Task: Create a due date automation trigger when advanced on, on the monday before a card is due add fields without custom field "Resume" set to a date less than 1 working days ago at 11:00 AM.
Action: Mouse moved to (966, 74)
Screenshot: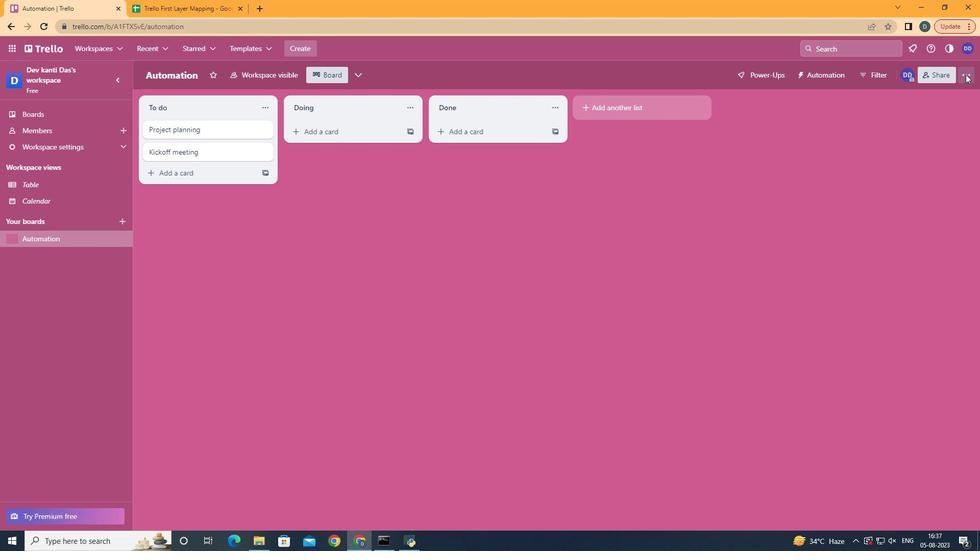 
Action: Mouse pressed left at (966, 74)
Screenshot: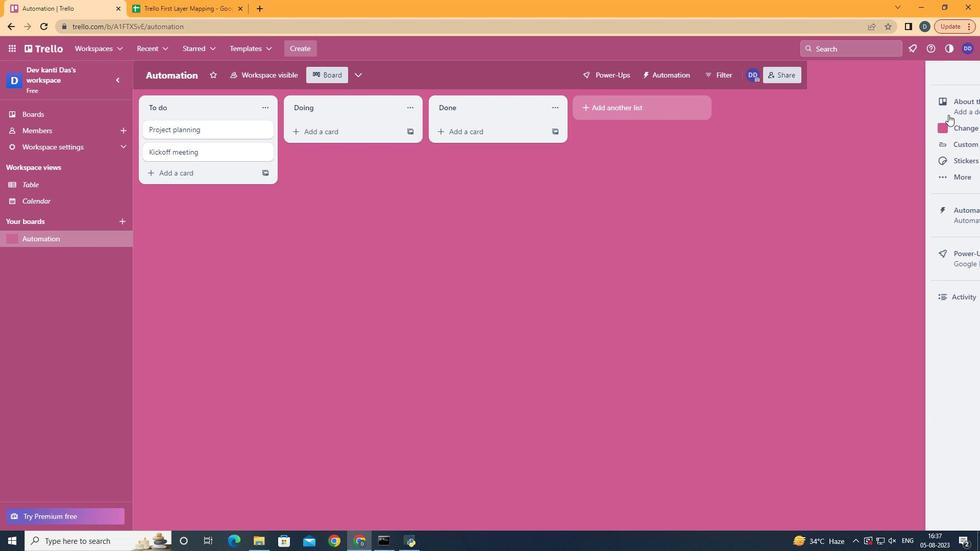 
Action: Mouse moved to (915, 214)
Screenshot: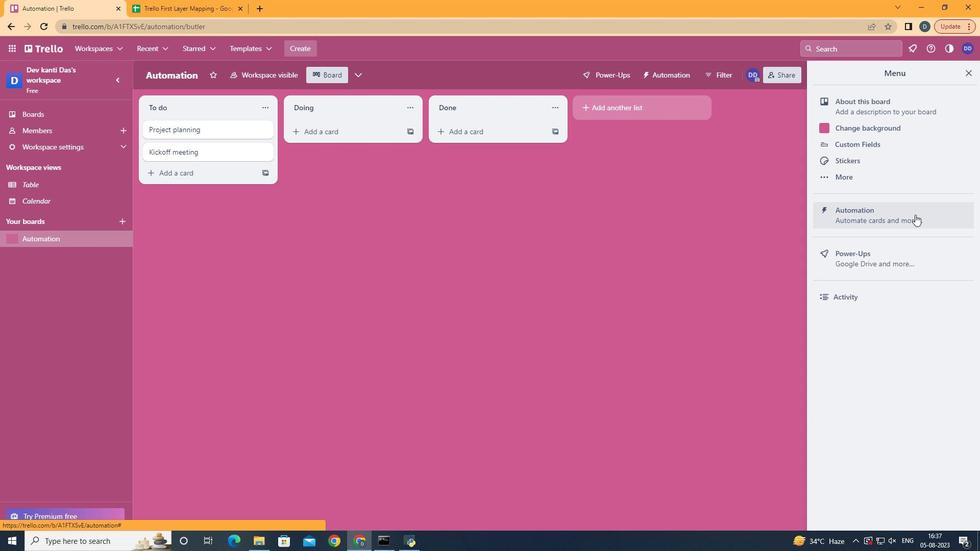 
Action: Mouse pressed left at (914, 217)
Screenshot: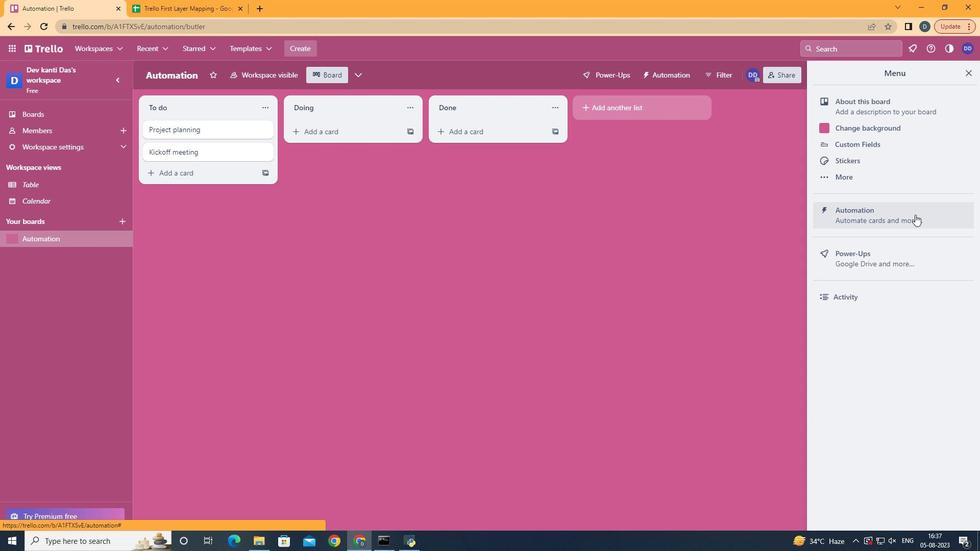 
Action: Mouse moved to (220, 207)
Screenshot: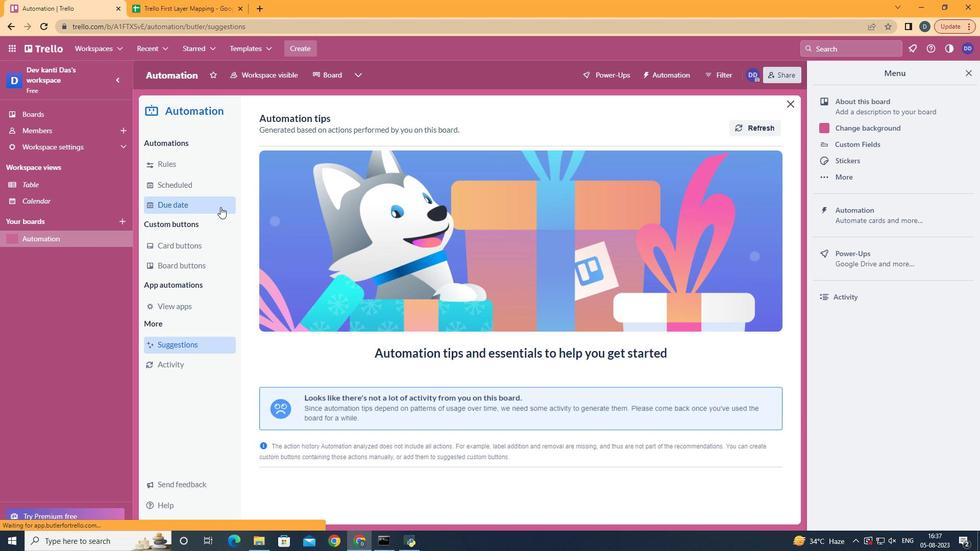 
Action: Mouse pressed left at (220, 207)
Screenshot: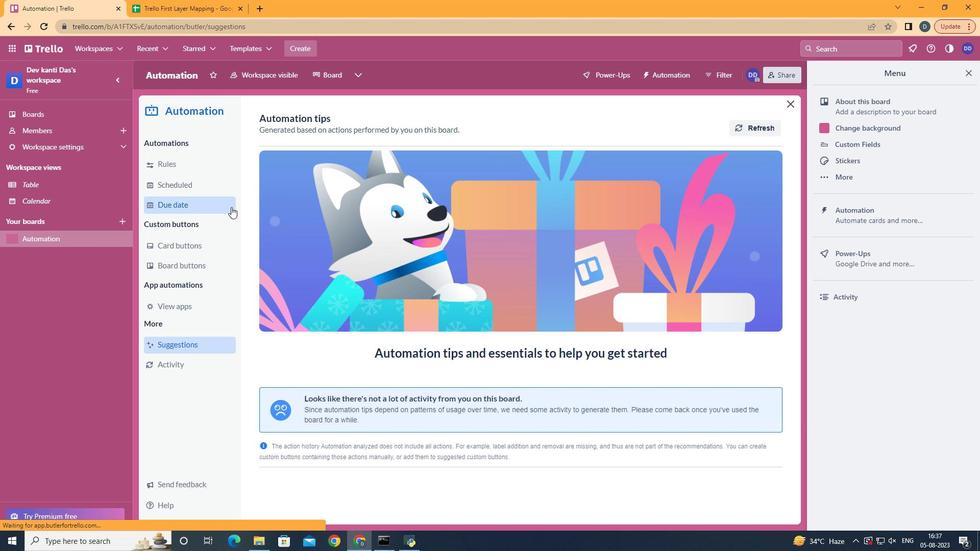 
Action: Mouse moved to (701, 119)
Screenshot: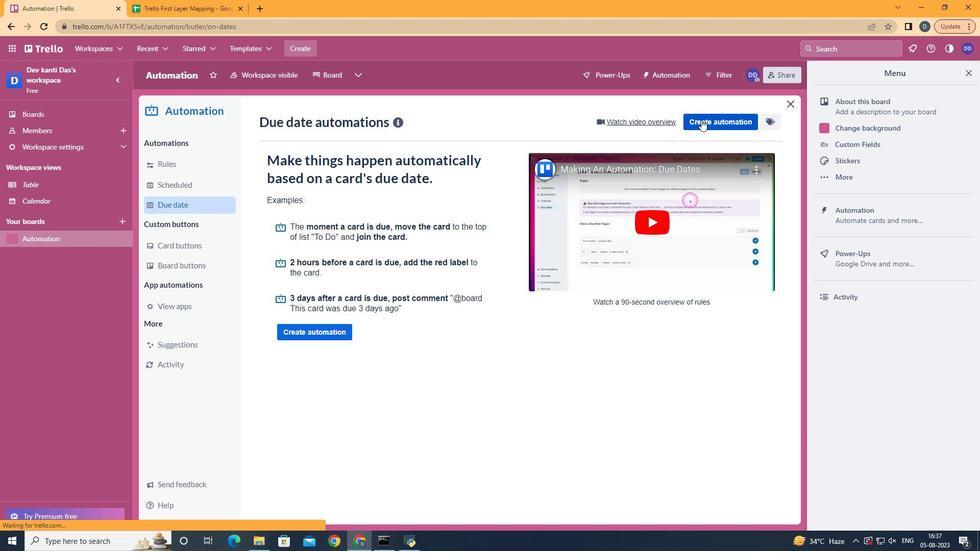
Action: Mouse pressed left at (701, 119)
Screenshot: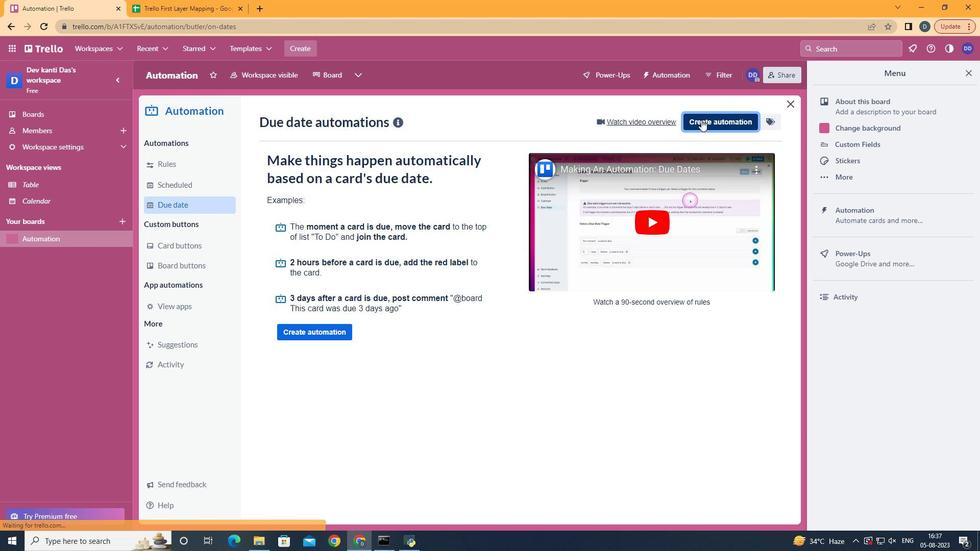 
Action: Mouse moved to (489, 220)
Screenshot: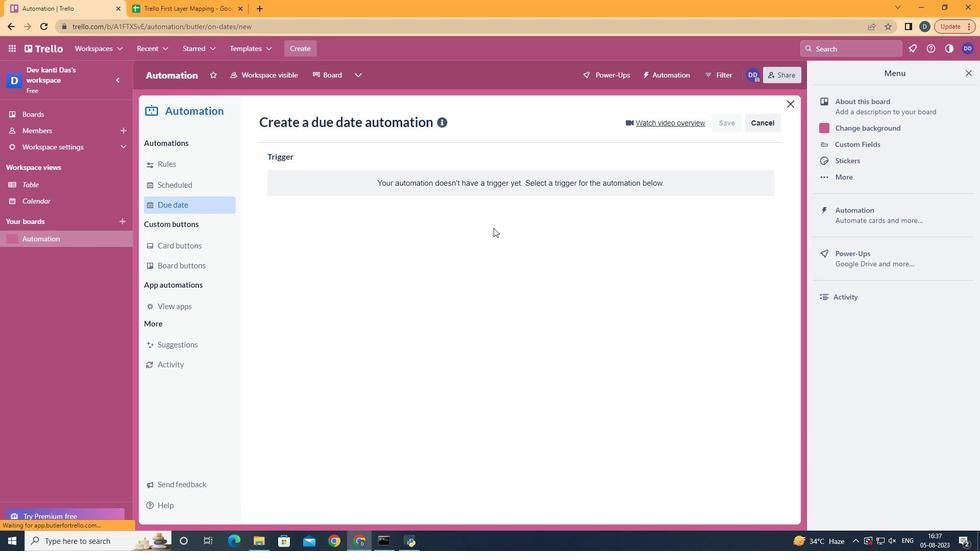 
Action: Mouse pressed left at (489, 220)
Screenshot: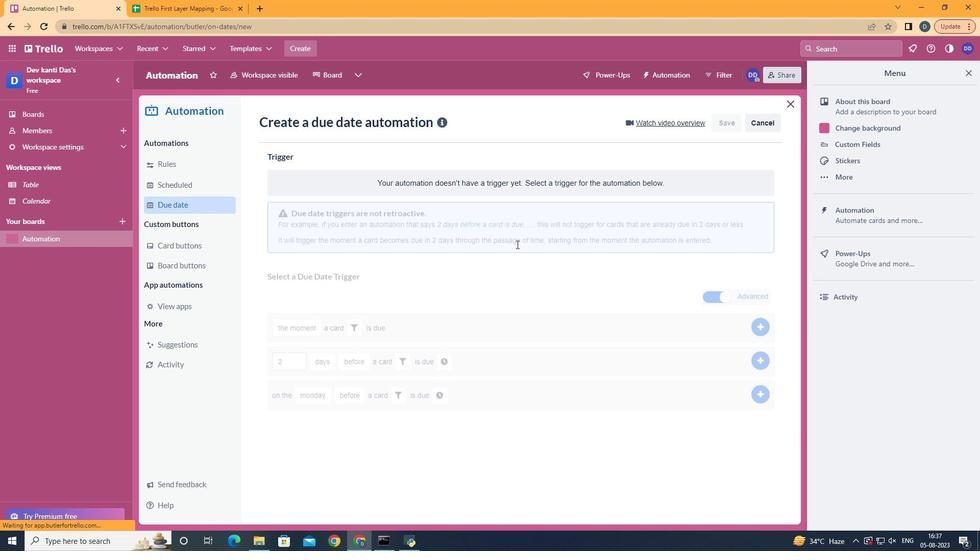 
Action: Mouse moved to (328, 270)
Screenshot: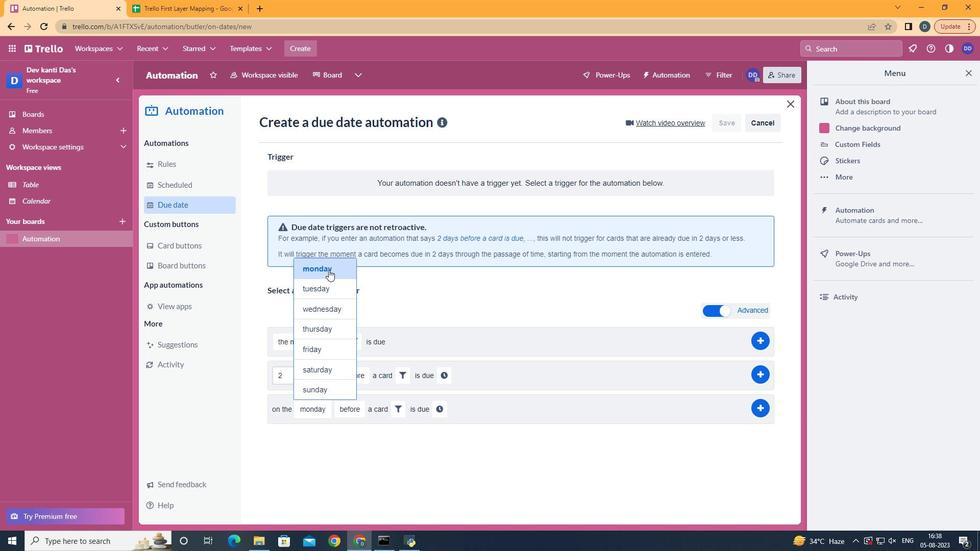 
Action: Mouse pressed left at (328, 270)
Screenshot: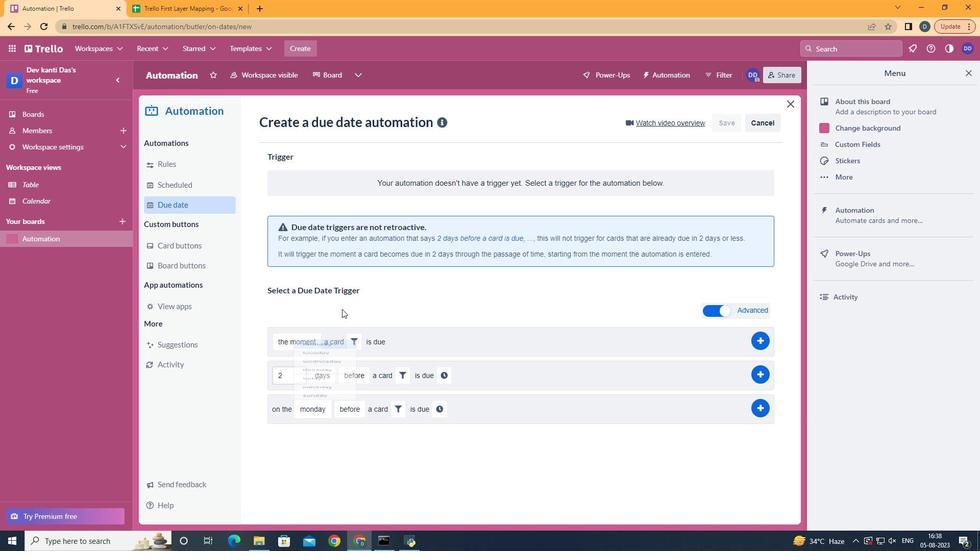
Action: Mouse moved to (351, 433)
Screenshot: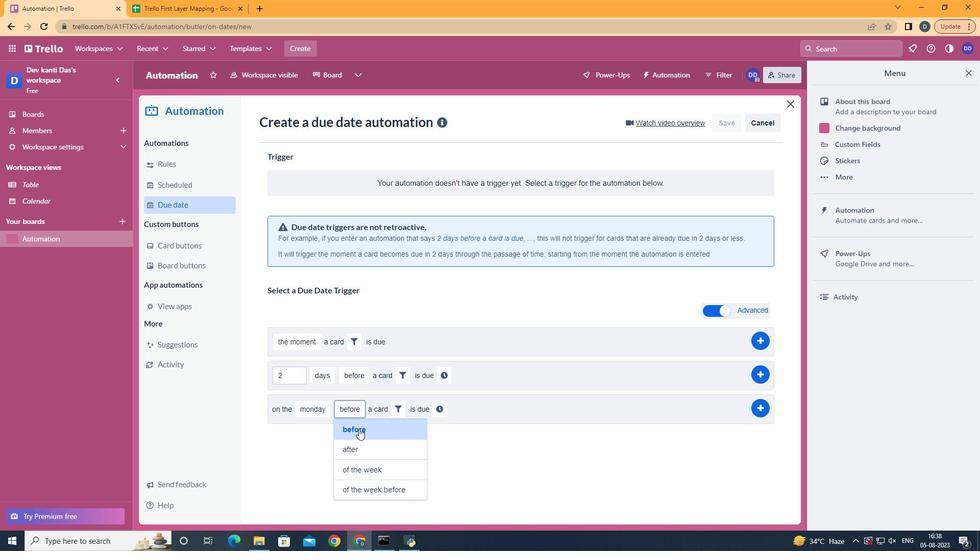 
Action: Mouse pressed left at (351, 433)
Screenshot: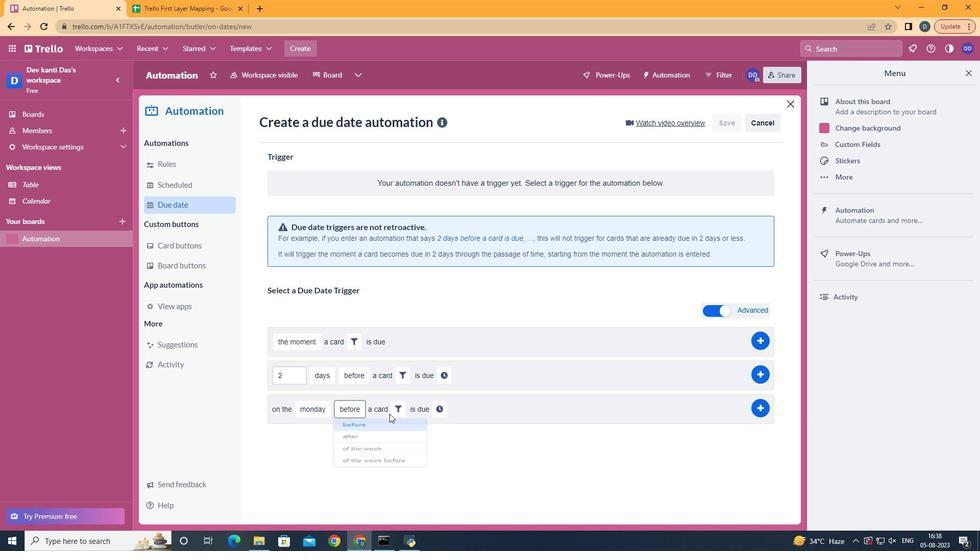 
Action: Mouse moved to (400, 407)
Screenshot: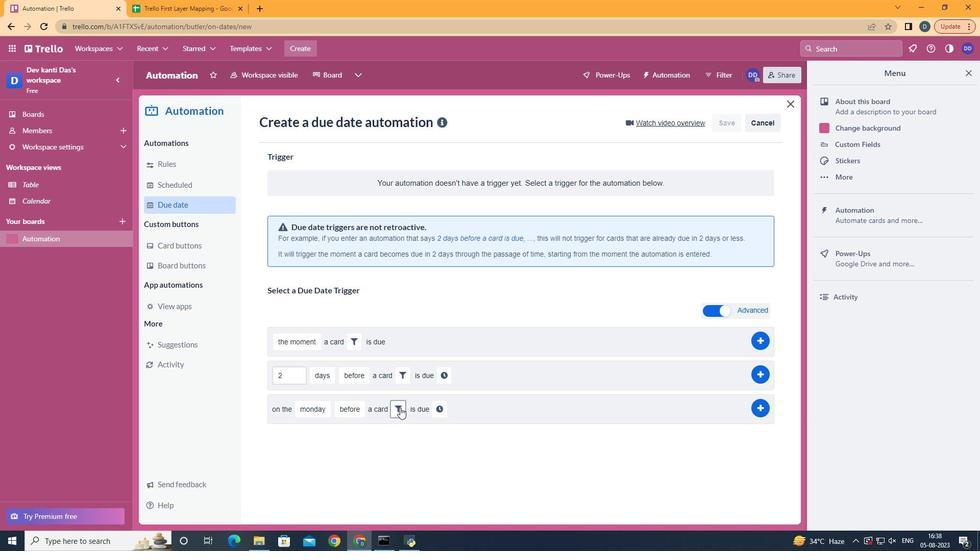 
Action: Mouse pressed left at (400, 407)
Screenshot: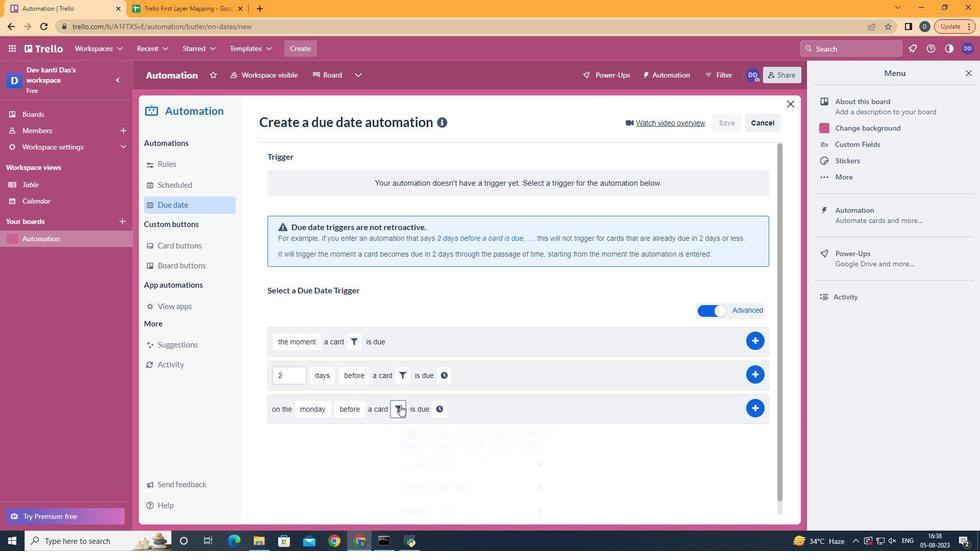 
Action: Mouse moved to (567, 443)
Screenshot: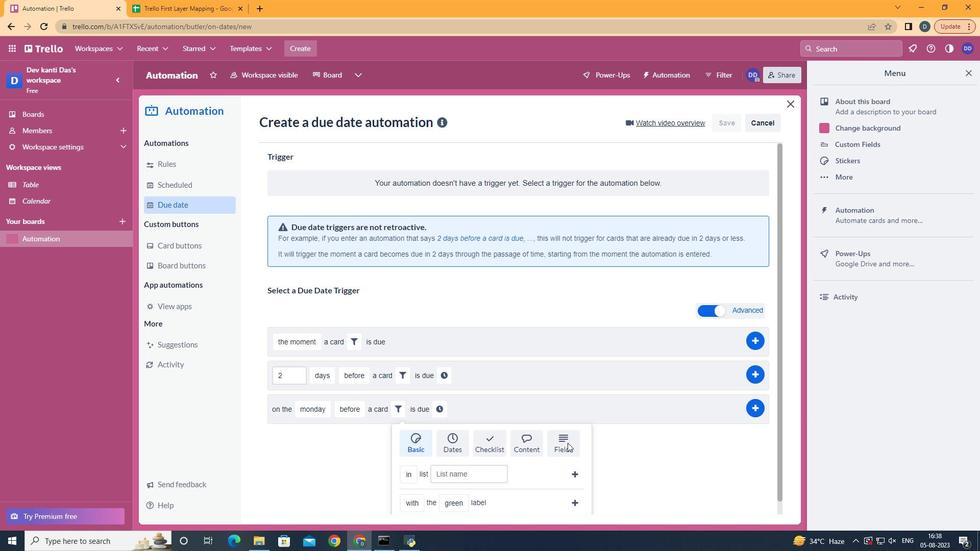 
Action: Mouse pressed left at (567, 443)
Screenshot: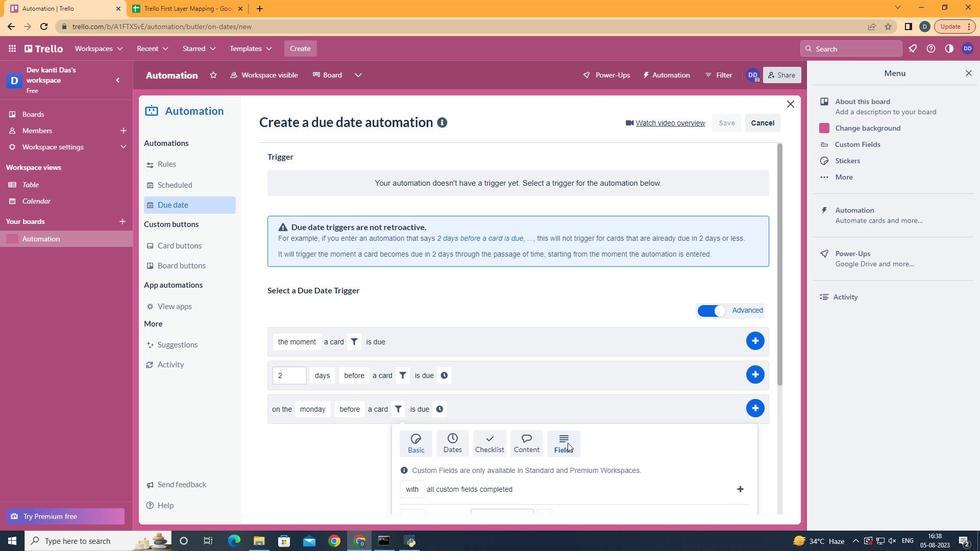 
Action: Mouse scrolled (567, 442) with delta (0, 0)
Screenshot: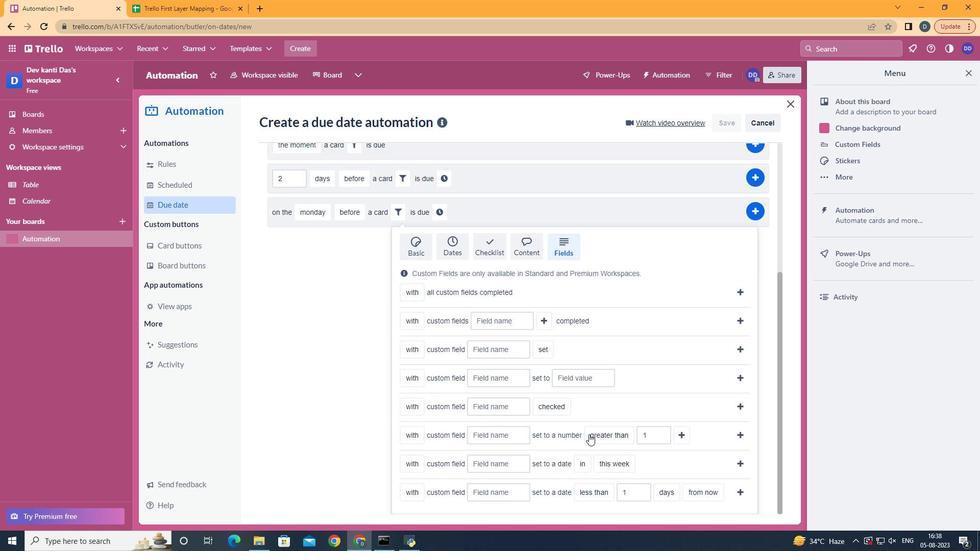 
Action: Mouse scrolled (567, 442) with delta (0, 0)
Screenshot: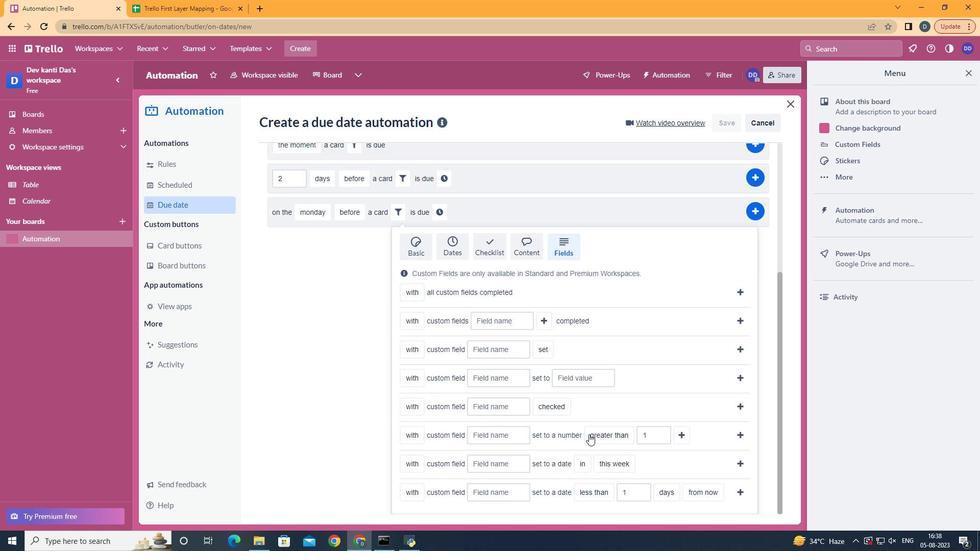 
Action: Mouse scrolled (567, 442) with delta (0, 0)
Screenshot: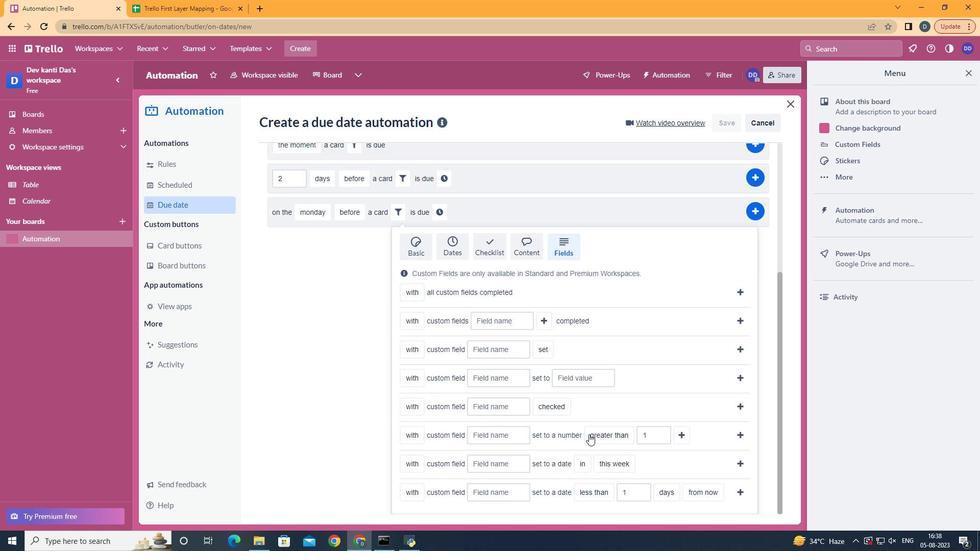 
Action: Mouse scrolled (567, 442) with delta (0, 0)
Screenshot: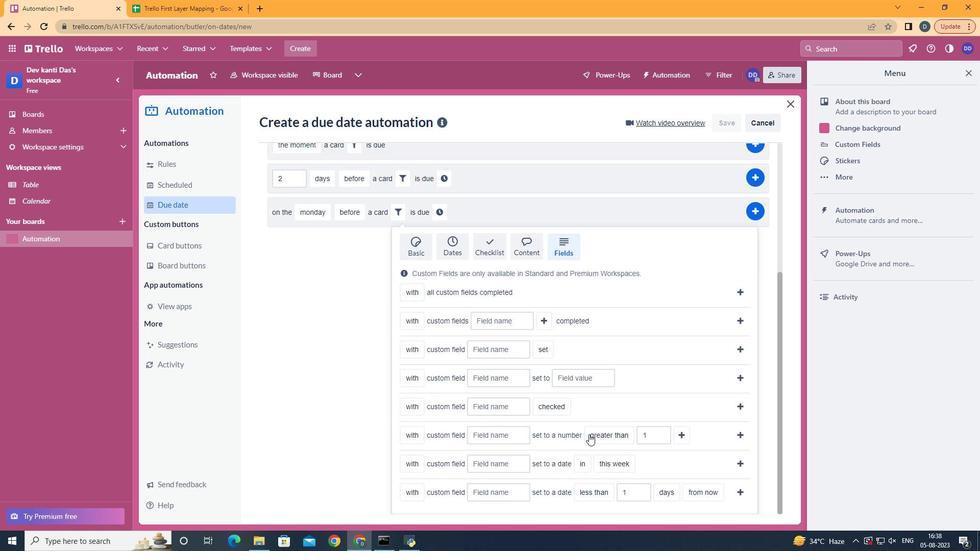 
Action: Mouse scrolled (567, 442) with delta (0, 0)
Screenshot: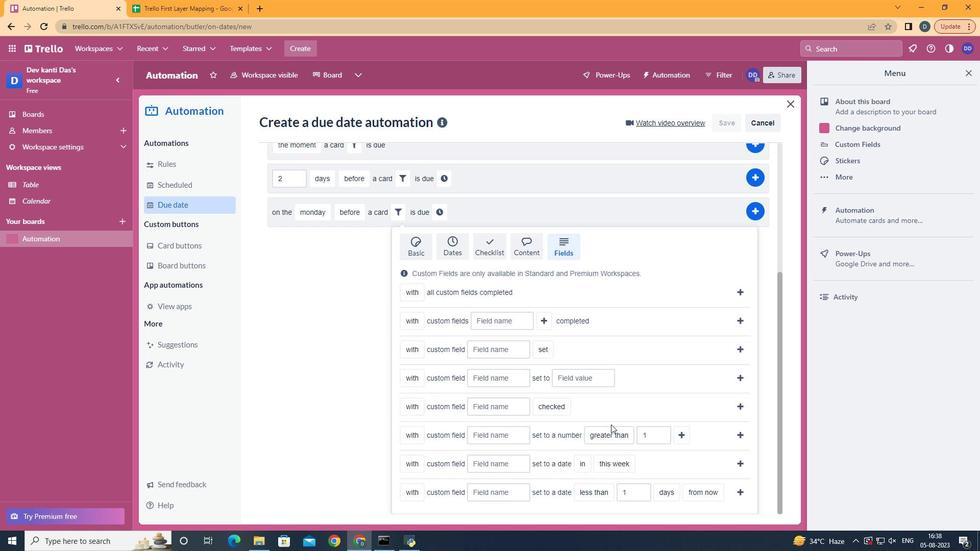 
Action: Mouse scrolled (567, 442) with delta (0, 0)
Screenshot: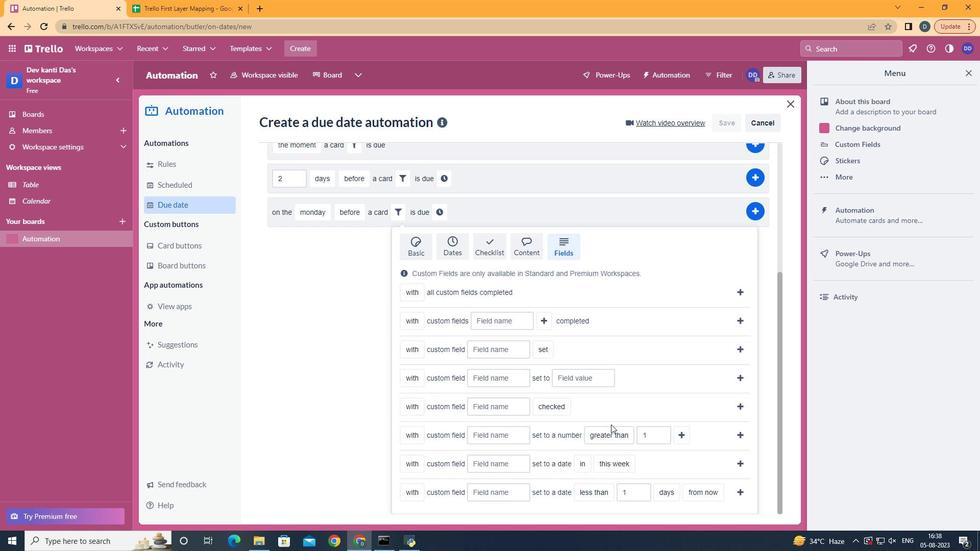 
Action: Mouse moved to (421, 472)
Screenshot: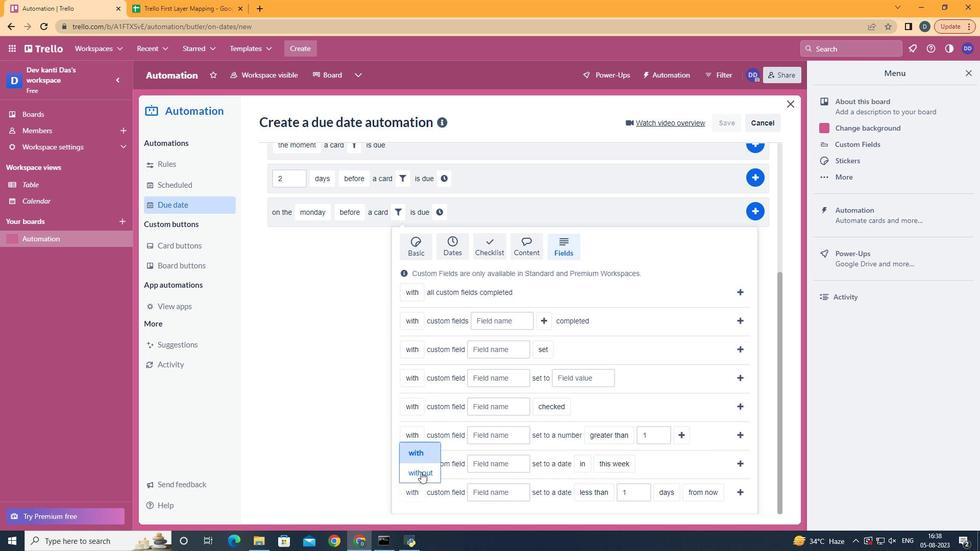 
Action: Mouse pressed left at (421, 472)
Screenshot: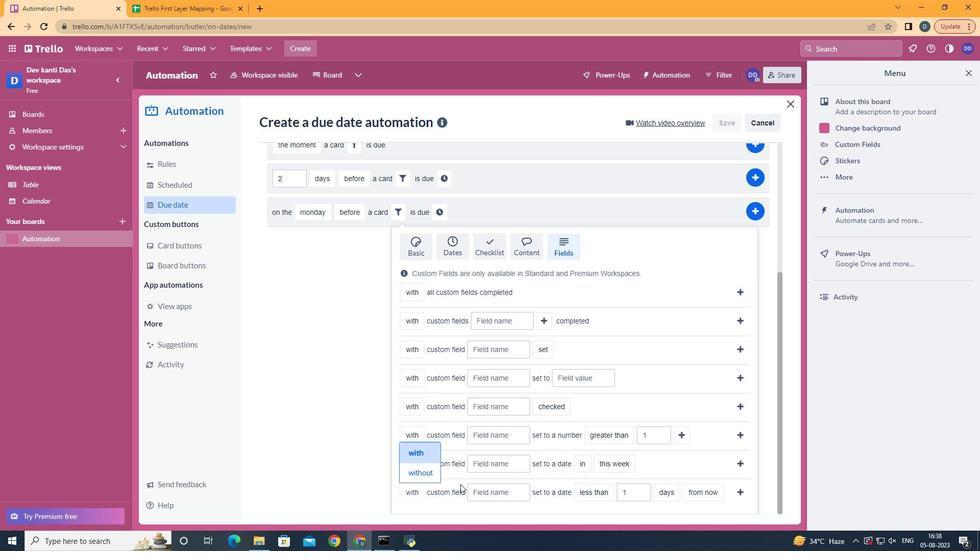
Action: Mouse moved to (515, 494)
Screenshot: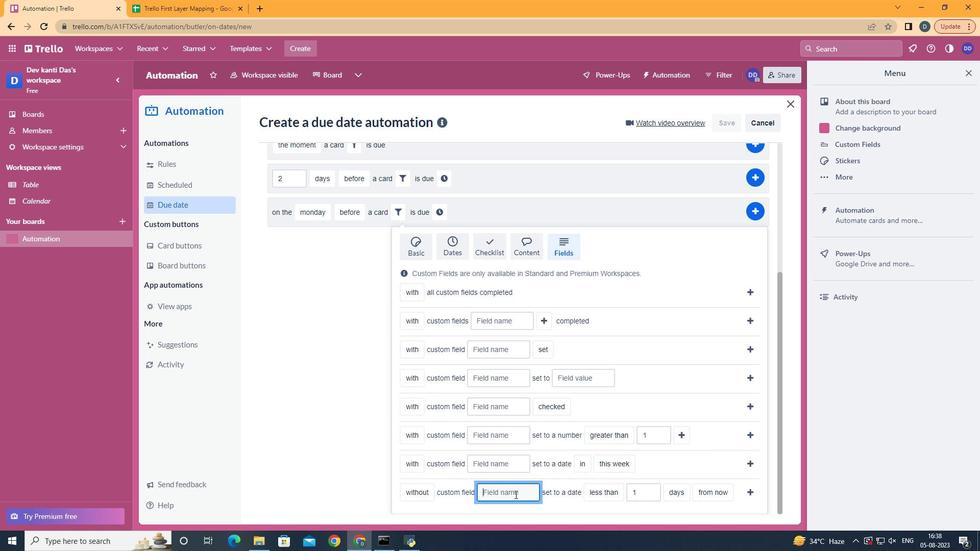 
Action: Mouse pressed left at (515, 494)
Screenshot: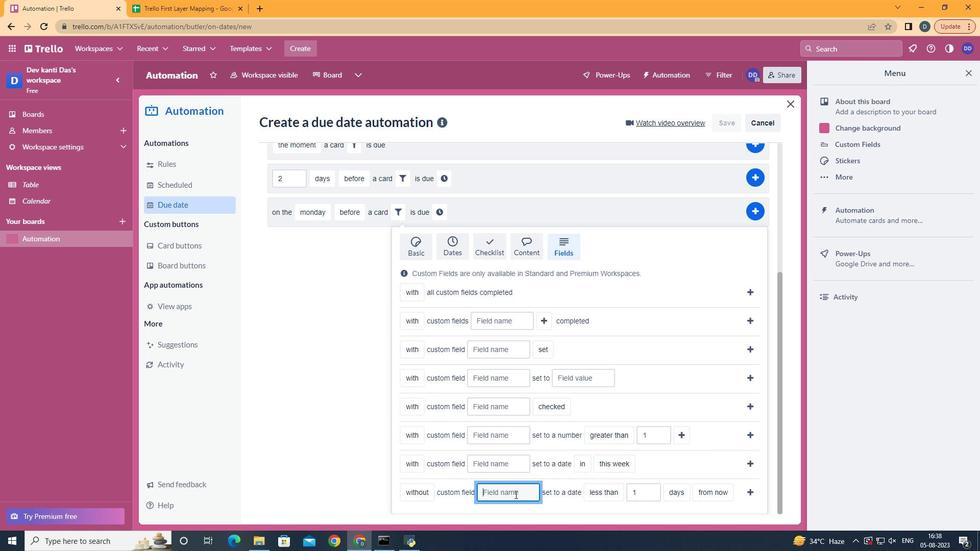 
Action: Key pressed <Key.shift>Resume
Screenshot: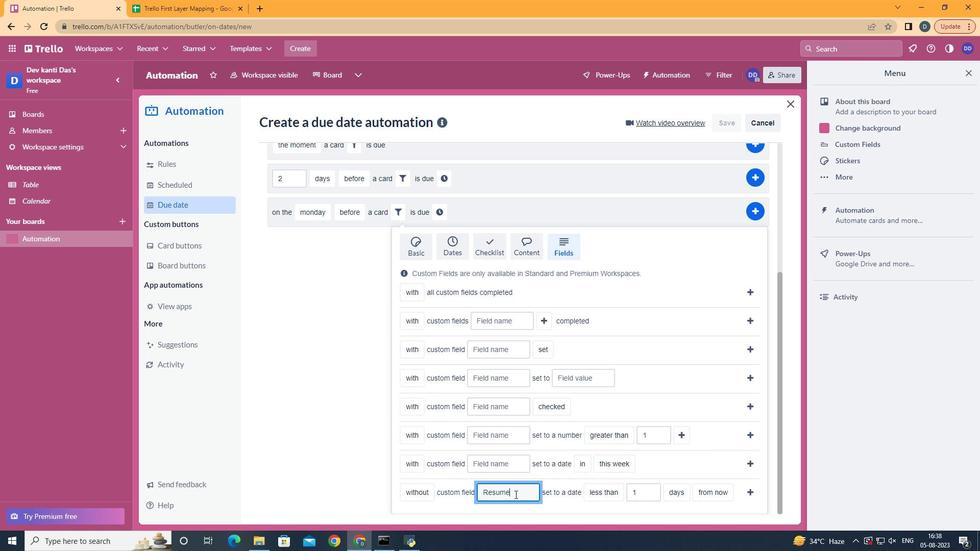 
Action: Mouse moved to (615, 415)
Screenshot: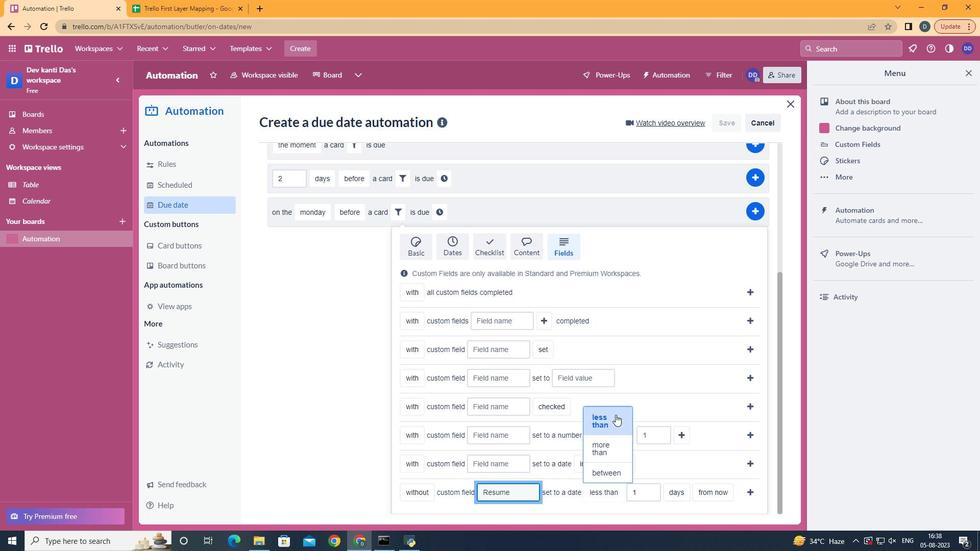 
Action: Mouse pressed left at (615, 415)
Screenshot: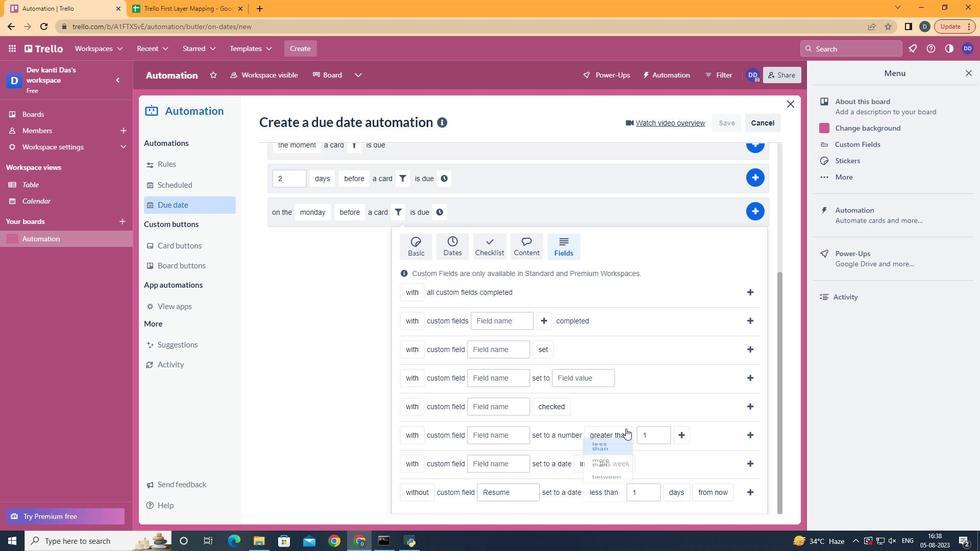 
Action: Mouse moved to (678, 472)
Screenshot: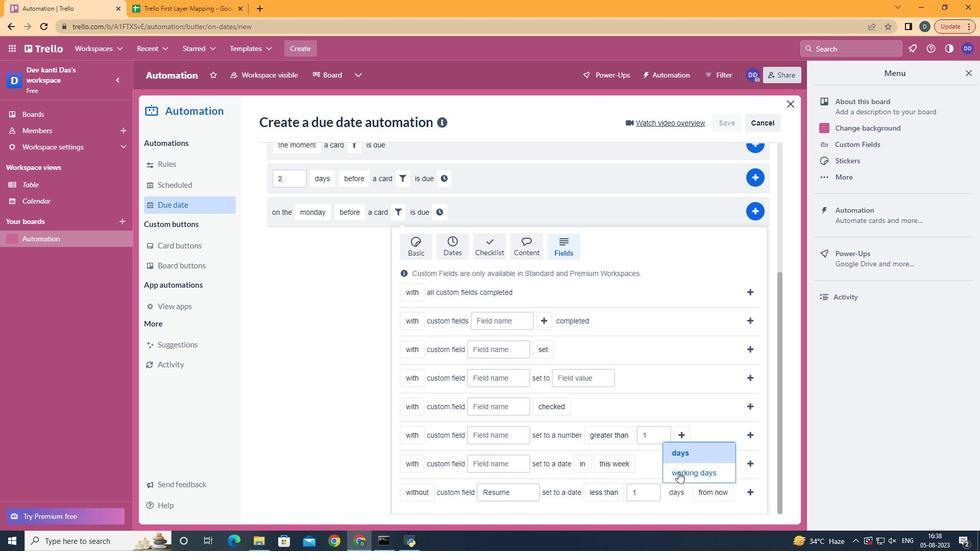 
Action: Mouse pressed left at (678, 472)
Screenshot: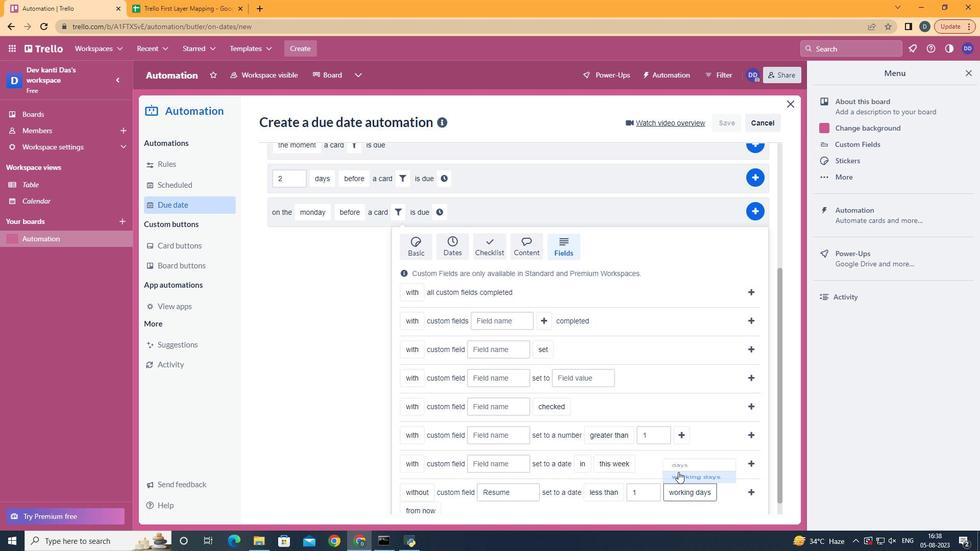 
Action: Mouse scrolled (678, 471) with delta (0, 0)
Screenshot: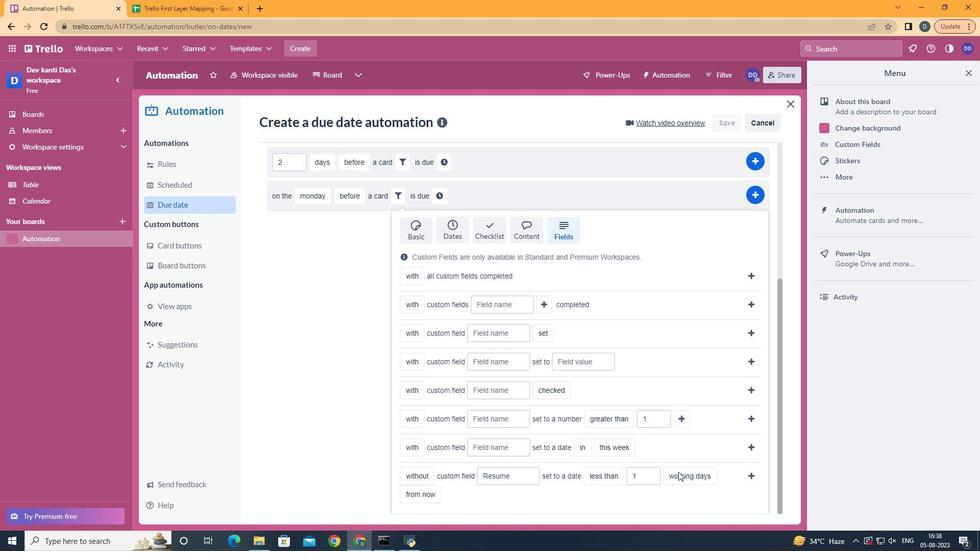 
Action: Mouse scrolled (678, 471) with delta (0, 0)
Screenshot: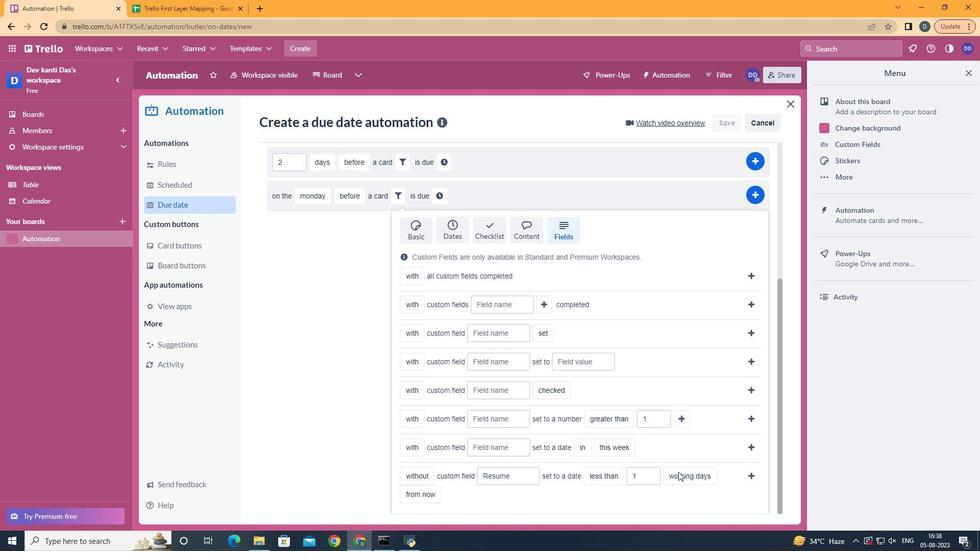 
Action: Mouse scrolled (678, 471) with delta (0, 0)
Screenshot: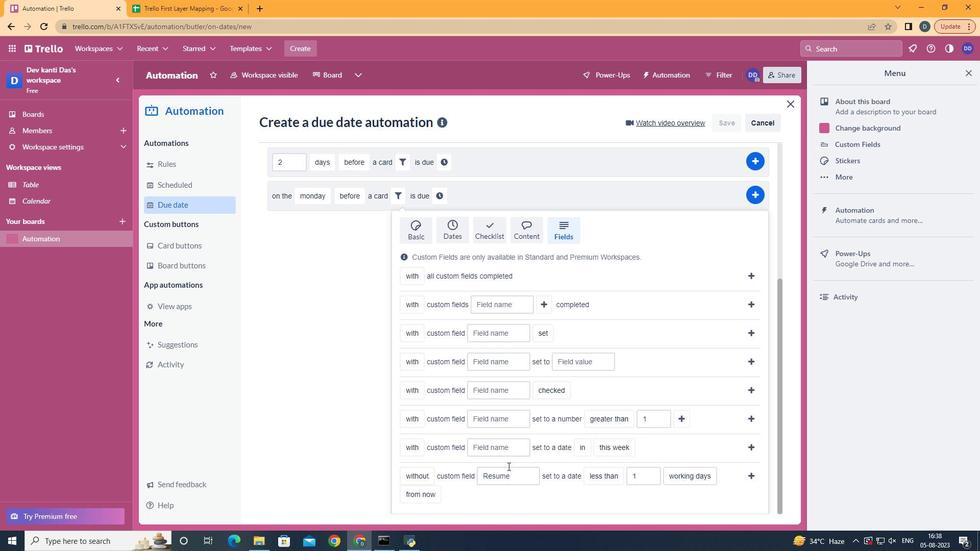 
Action: Mouse scrolled (678, 471) with delta (0, 0)
Screenshot: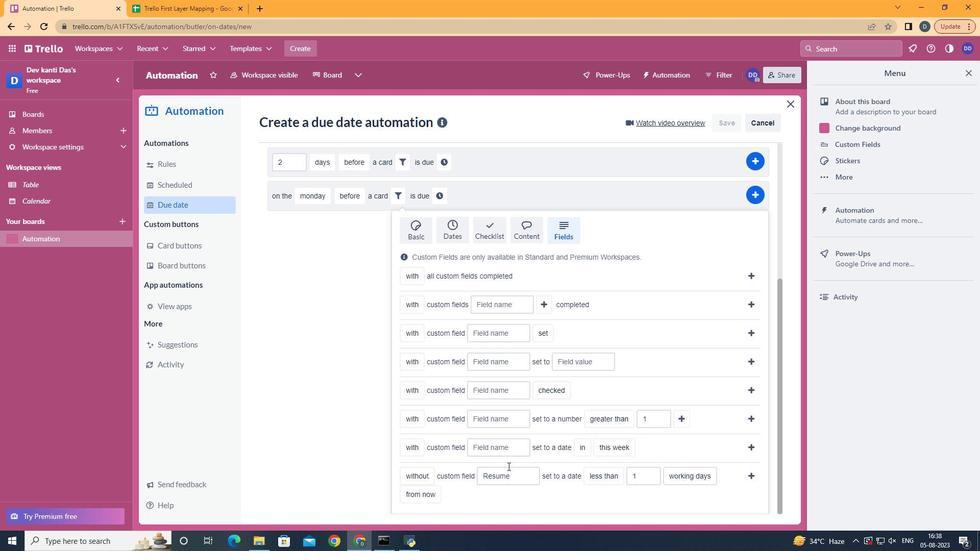 
Action: Mouse moved to (437, 475)
Screenshot: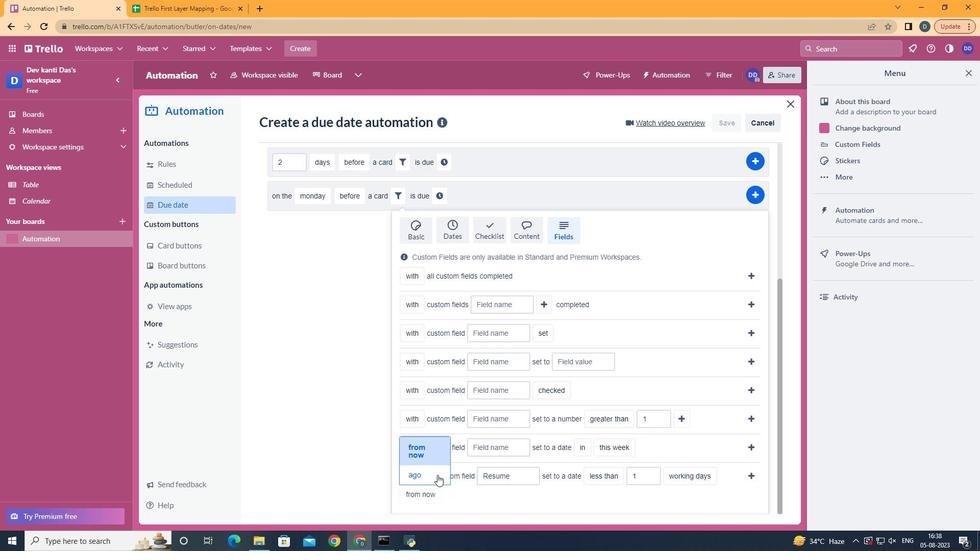 
Action: Mouse pressed left at (437, 475)
Screenshot: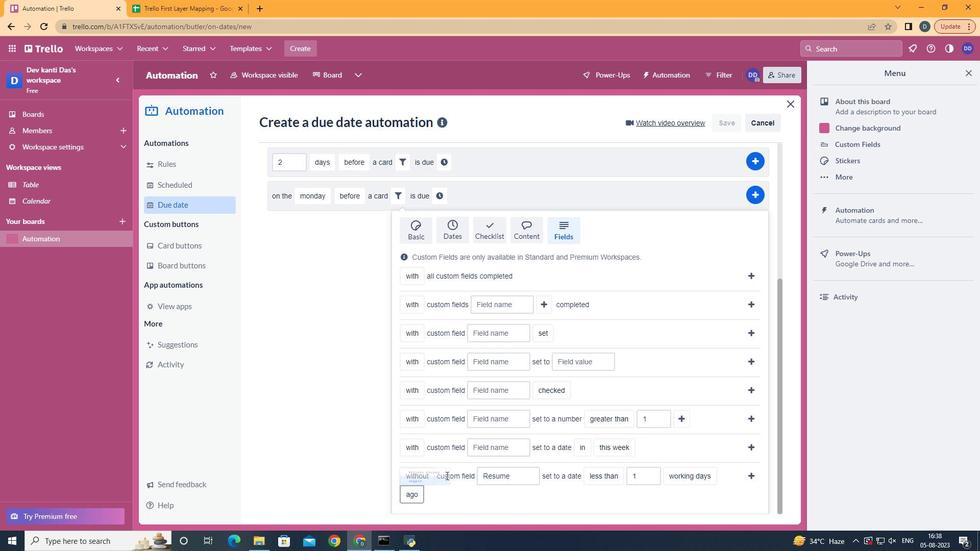 
Action: Mouse moved to (743, 476)
Screenshot: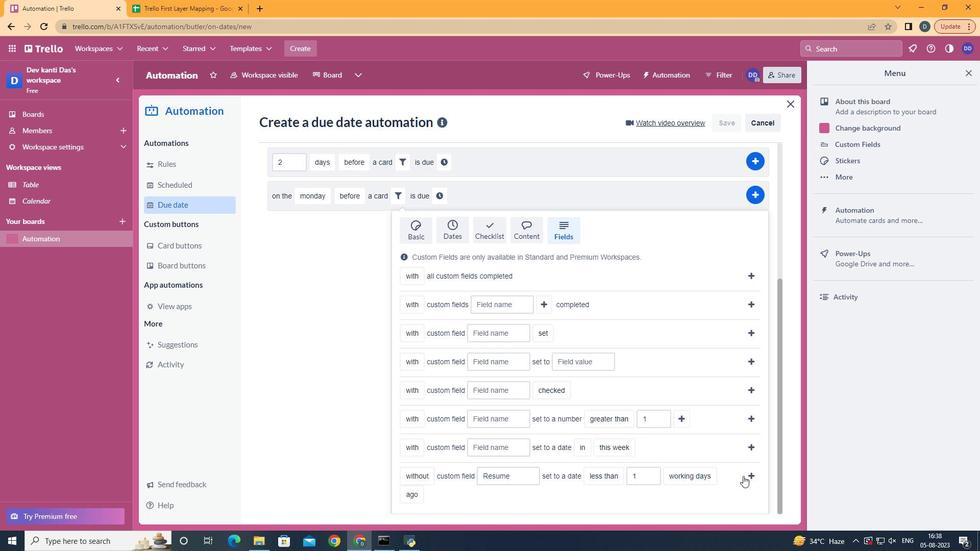 
Action: Mouse pressed left at (743, 476)
Screenshot: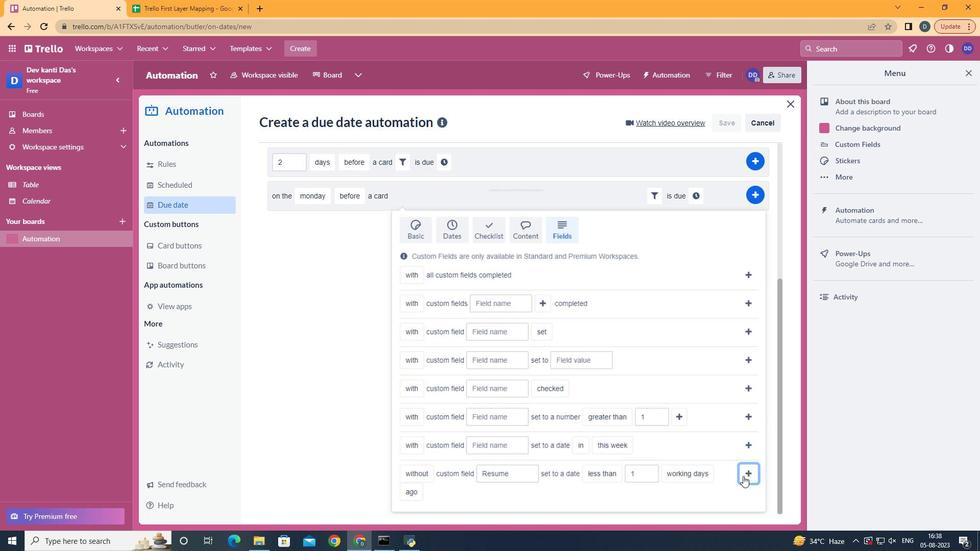 
Action: Mouse moved to (689, 414)
Screenshot: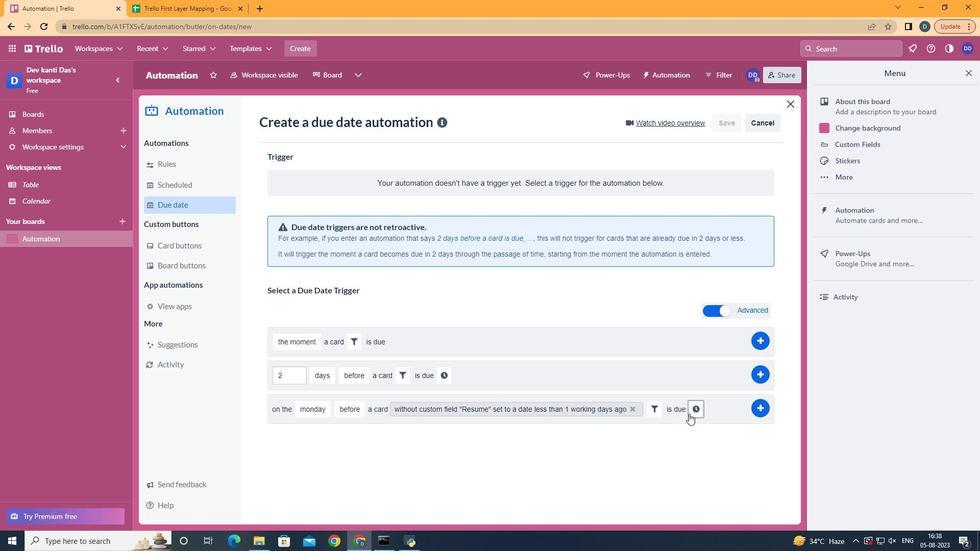 
Action: Mouse pressed left at (689, 414)
Screenshot: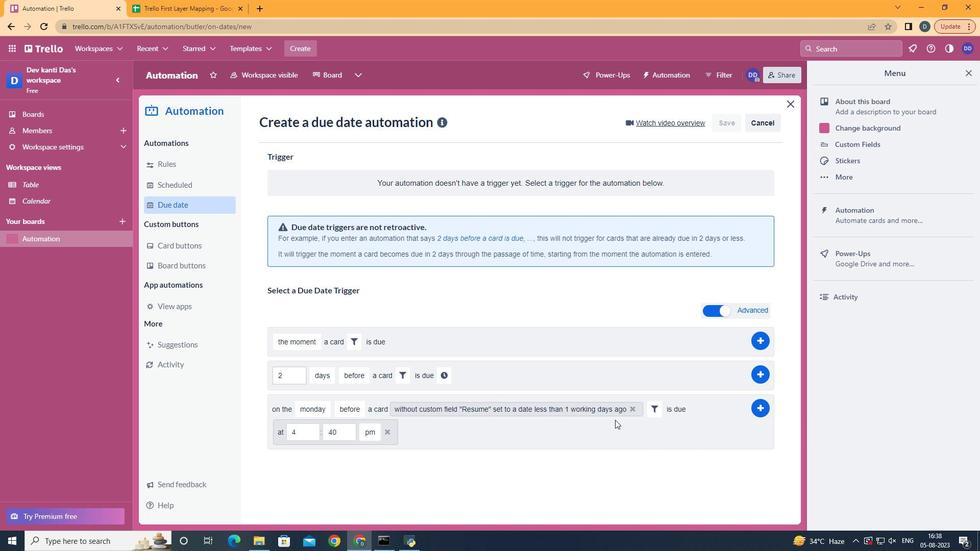 
Action: Mouse moved to (305, 436)
Screenshot: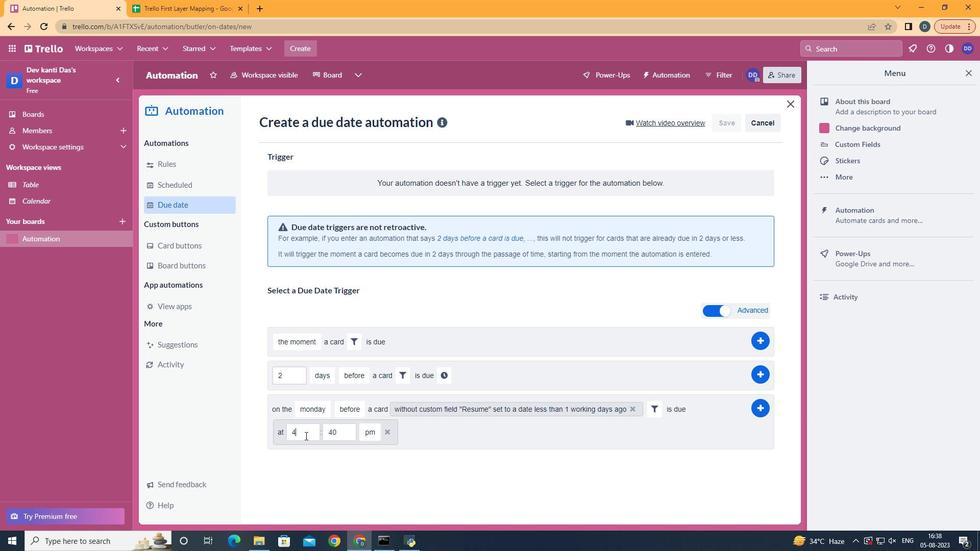 
Action: Mouse pressed left at (305, 436)
Screenshot: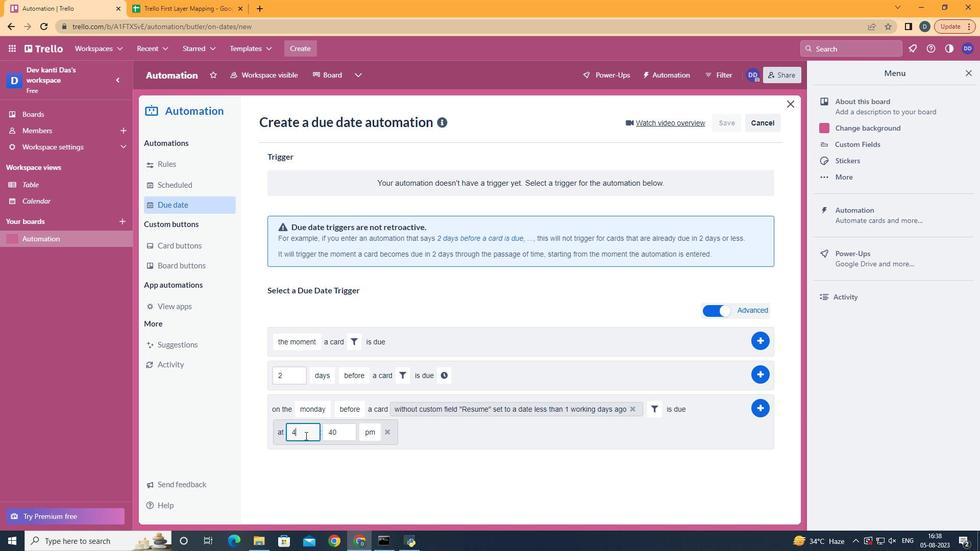 
Action: Key pressed <Key.backspace>11
Screenshot: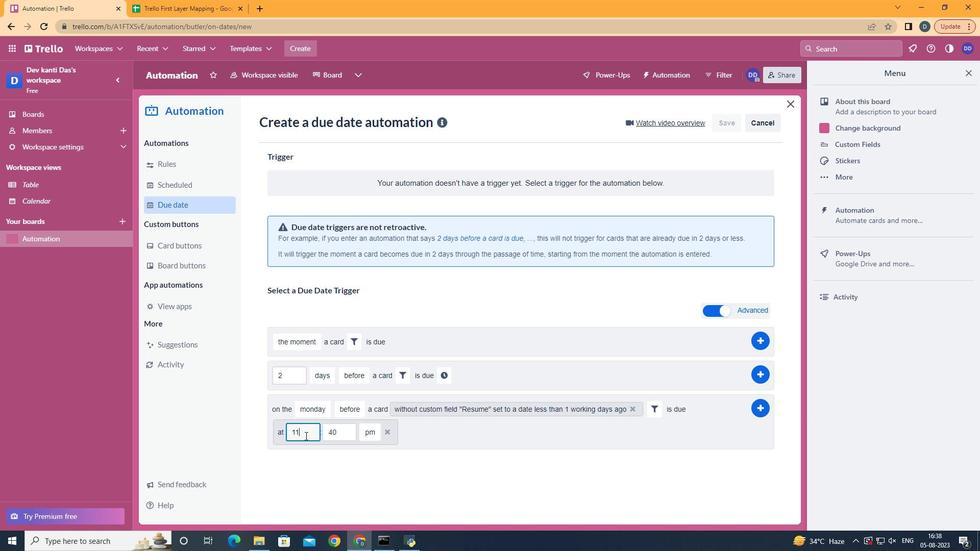 
Action: Mouse moved to (344, 428)
Screenshot: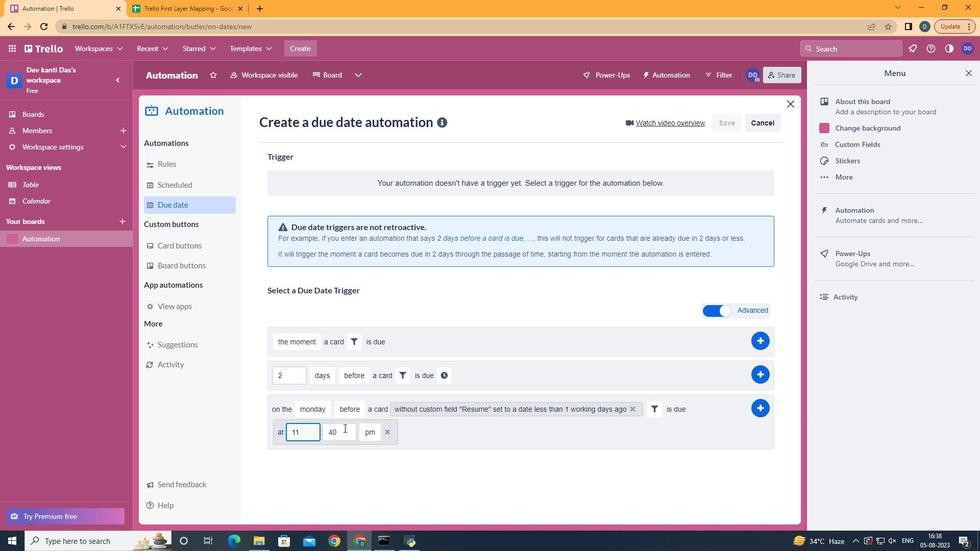 
Action: Mouse pressed left at (344, 428)
Screenshot: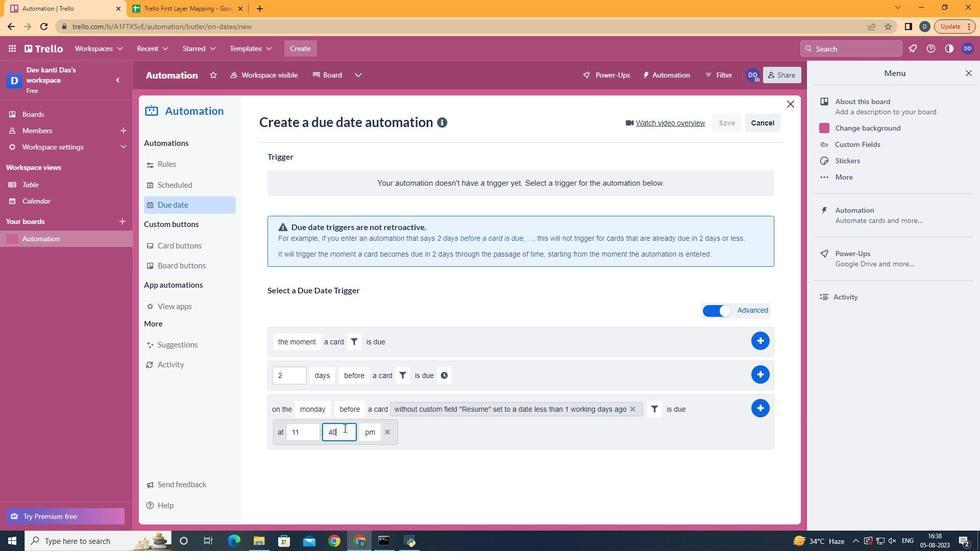 
Action: Key pressed <Key.backspace><Key.backspace>00
Screenshot: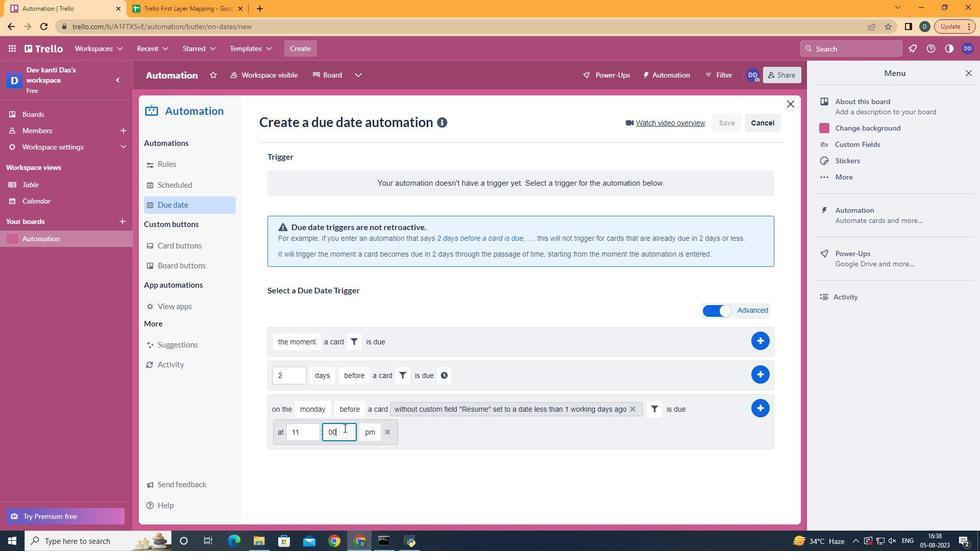 
Action: Mouse moved to (372, 444)
Screenshot: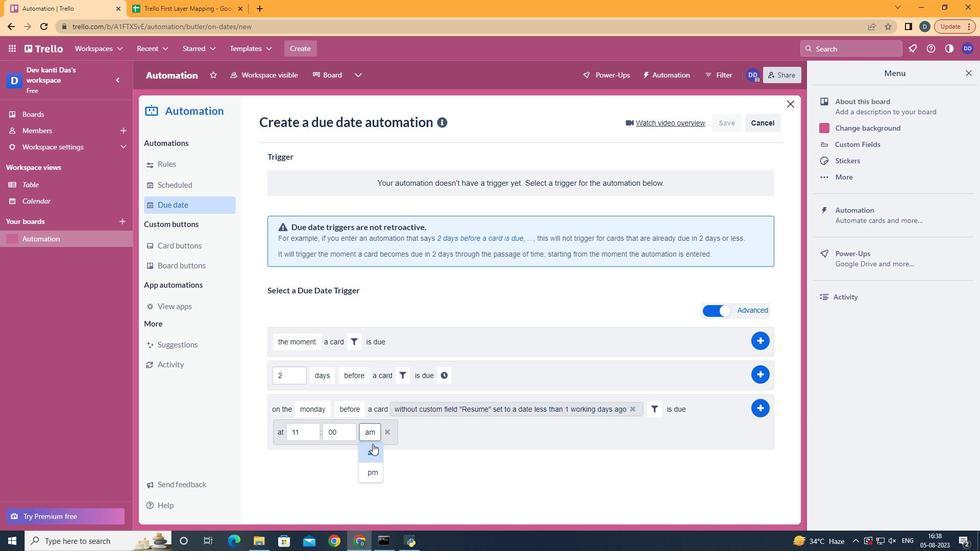 
Action: Mouse pressed left at (372, 444)
Screenshot: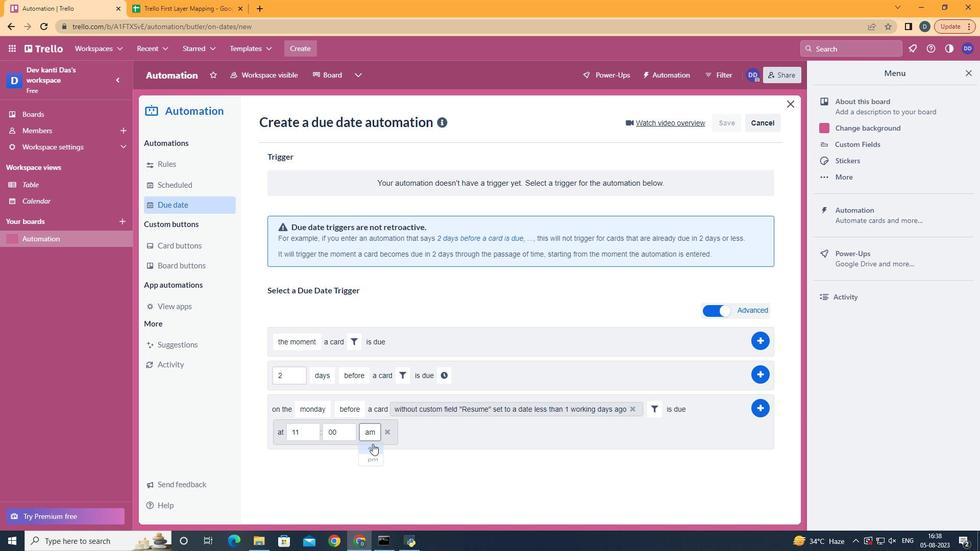 
Action: Mouse moved to (762, 412)
Screenshot: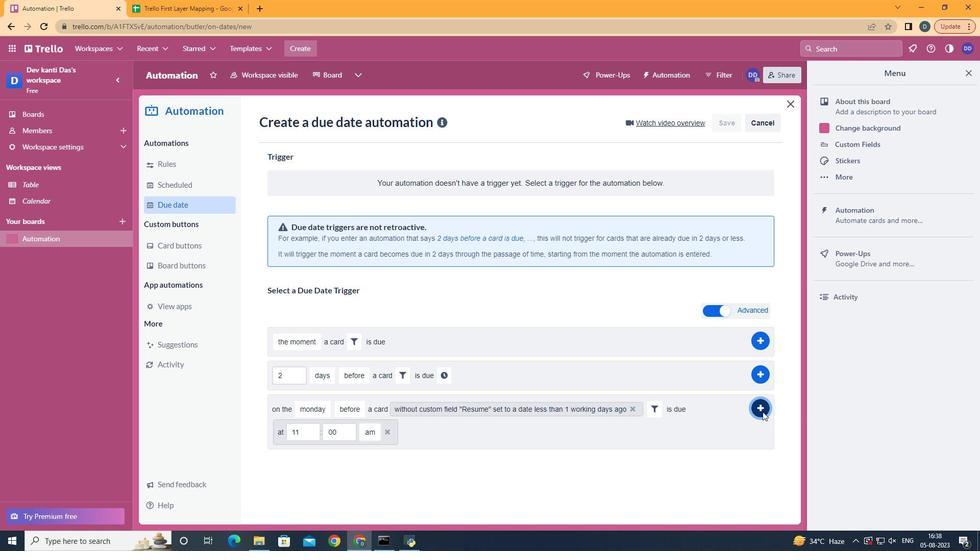
Action: Mouse pressed left at (762, 412)
Screenshot: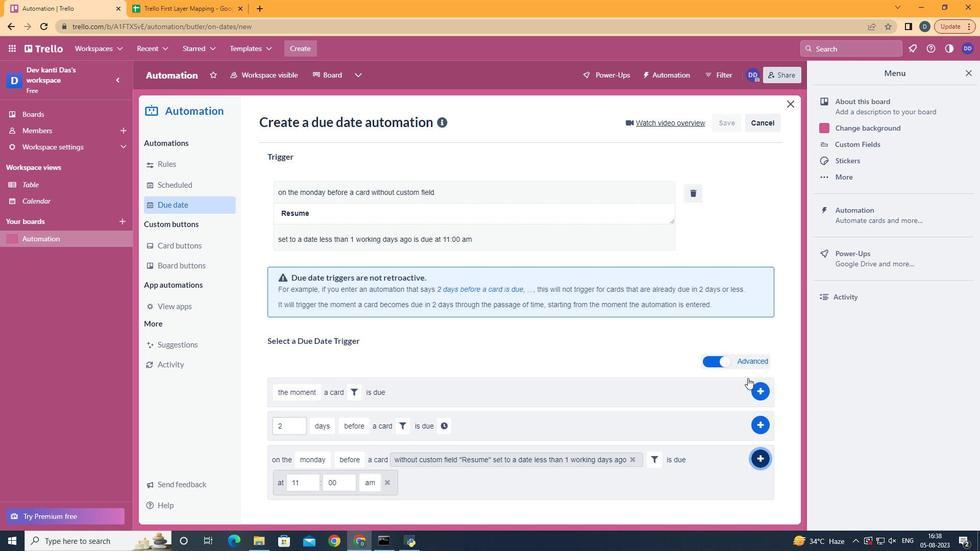 
Action: Mouse moved to (503, 190)
Screenshot: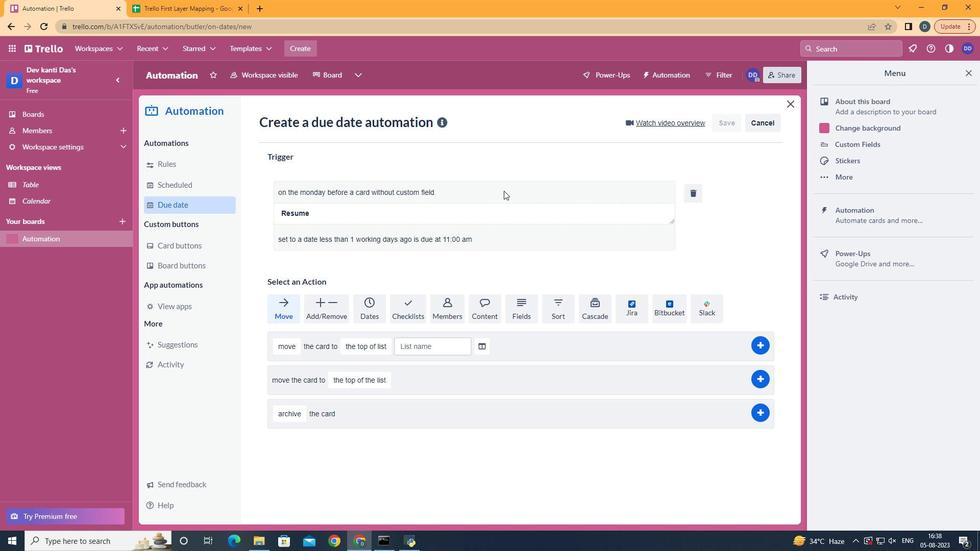 
